 Task: Toggle the command center option in the window.
Action: Mouse moved to (37, 618)
Screenshot: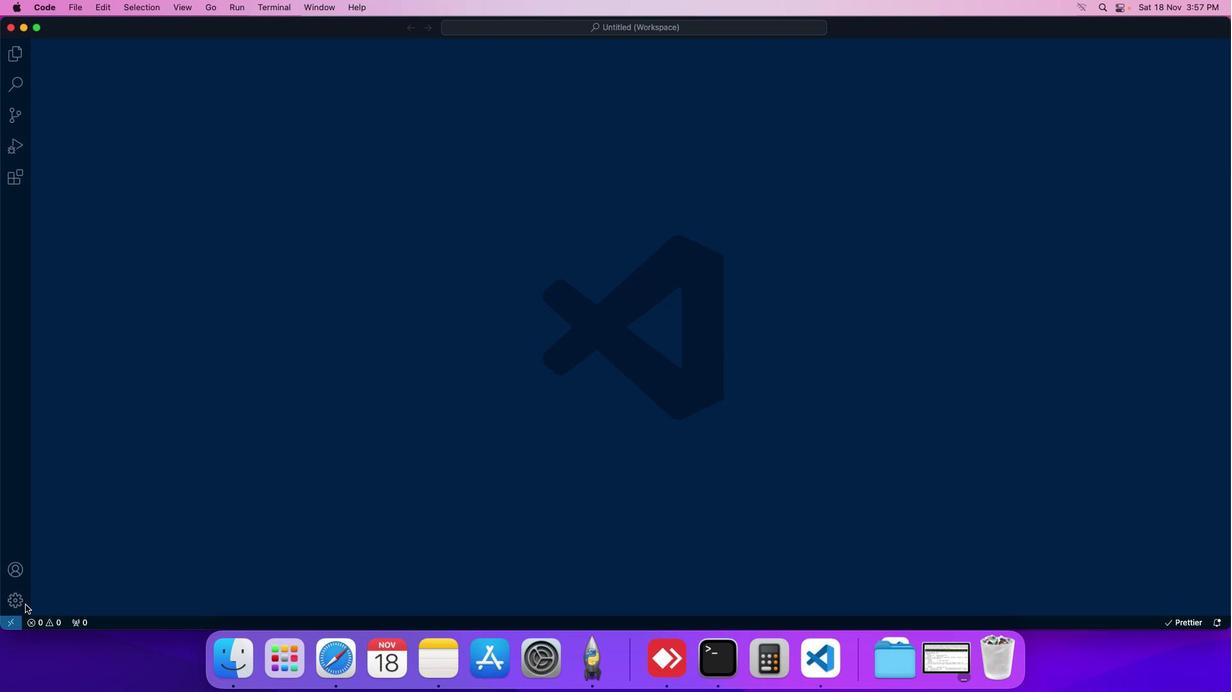 
Action: Mouse pressed left at (37, 618)
Screenshot: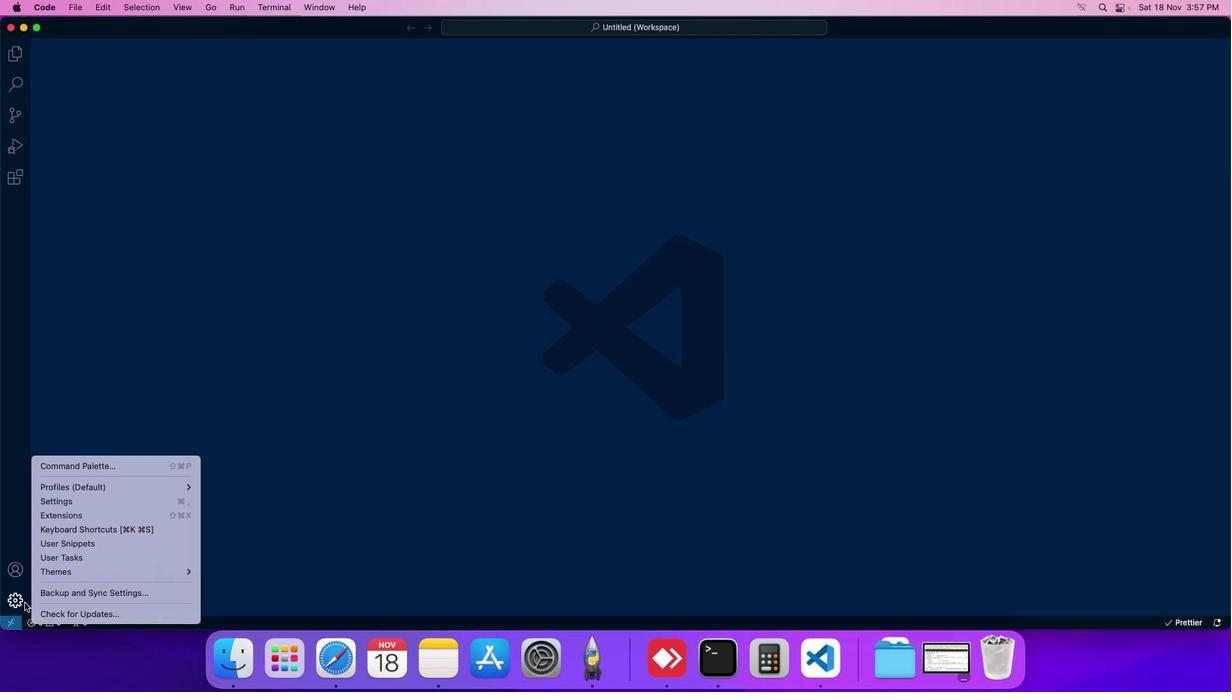 
Action: Mouse moved to (82, 515)
Screenshot: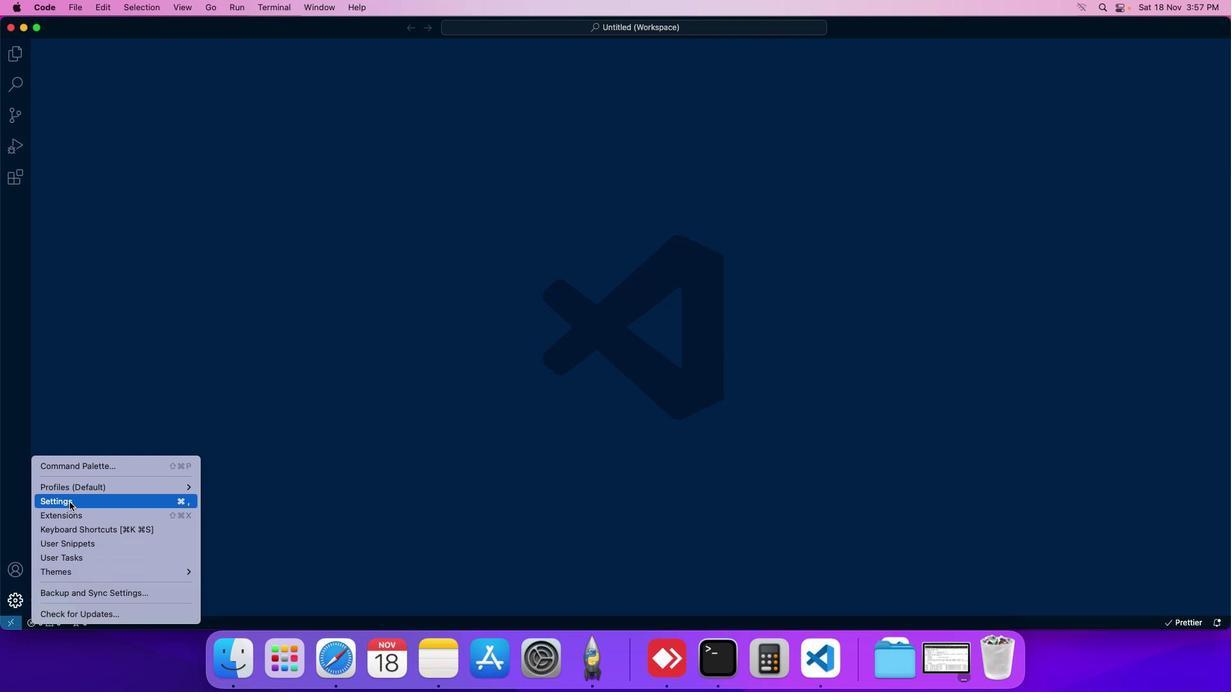 
Action: Mouse pressed left at (82, 515)
Screenshot: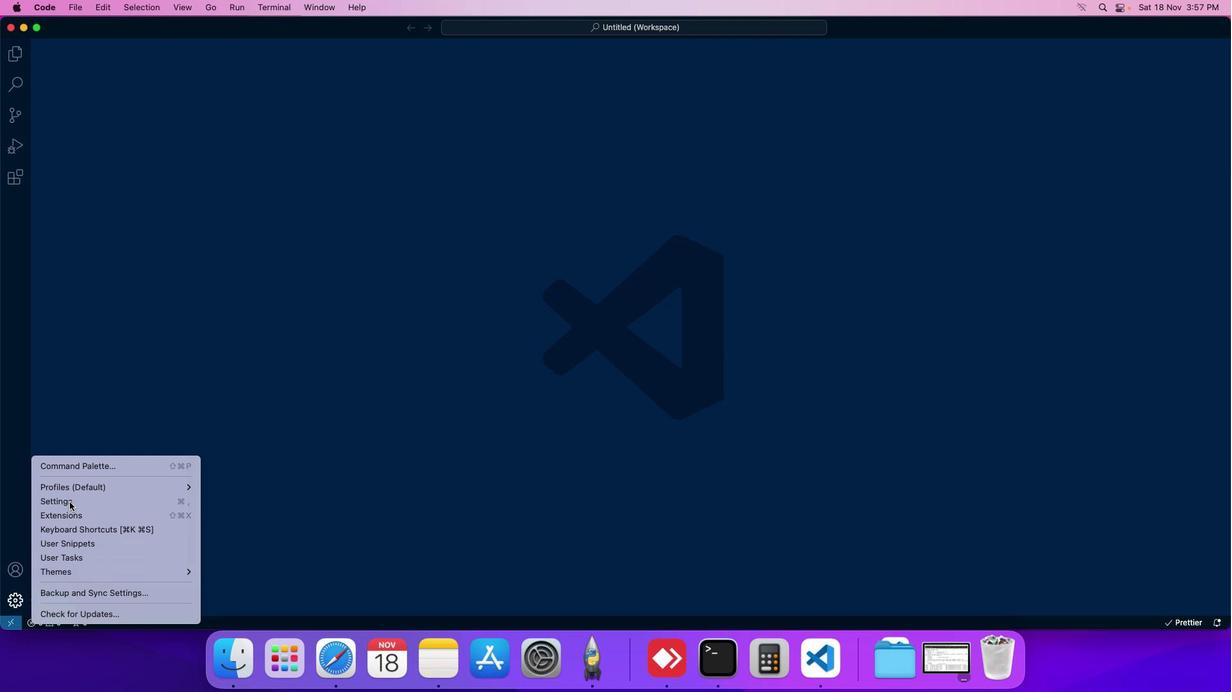 
Action: Mouse moved to (323, 112)
Screenshot: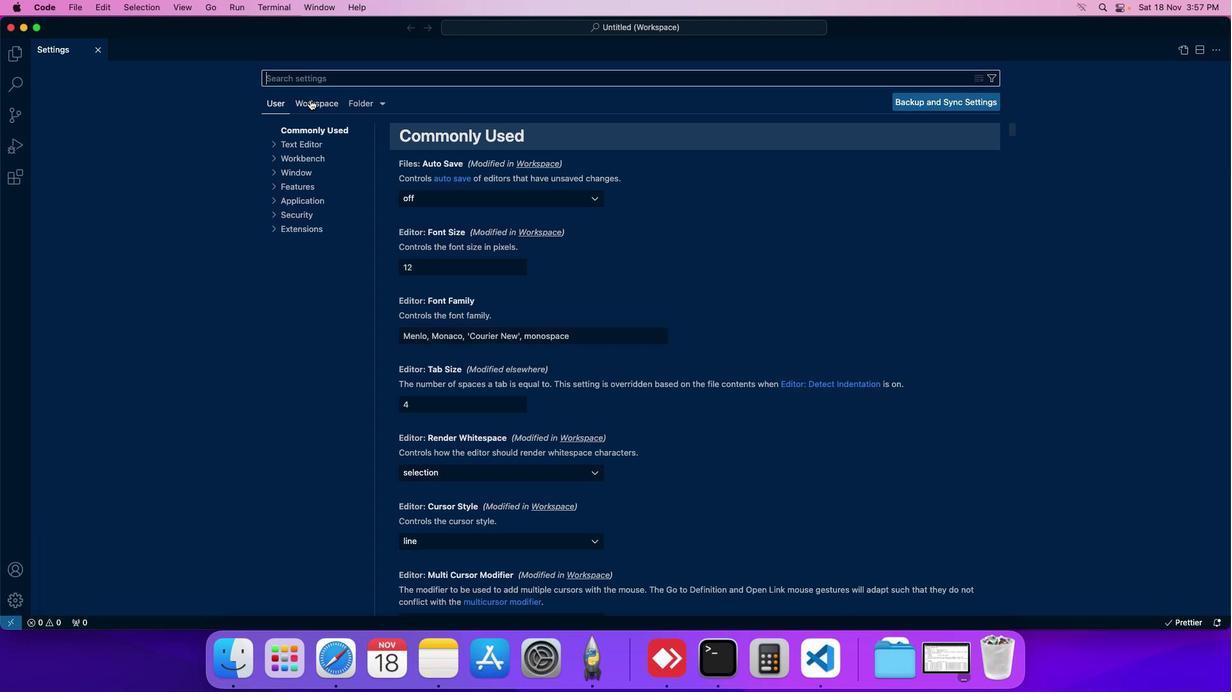 
Action: Mouse pressed left at (323, 112)
Screenshot: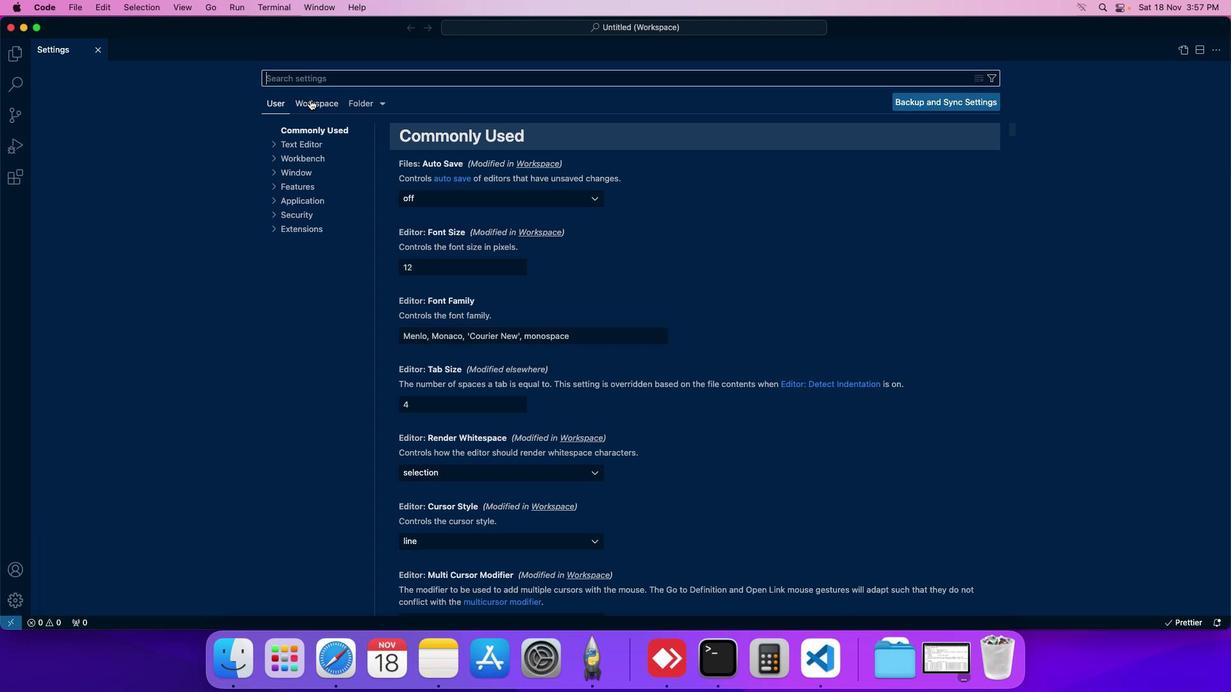 
Action: Mouse moved to (314, 168)
Screenshot: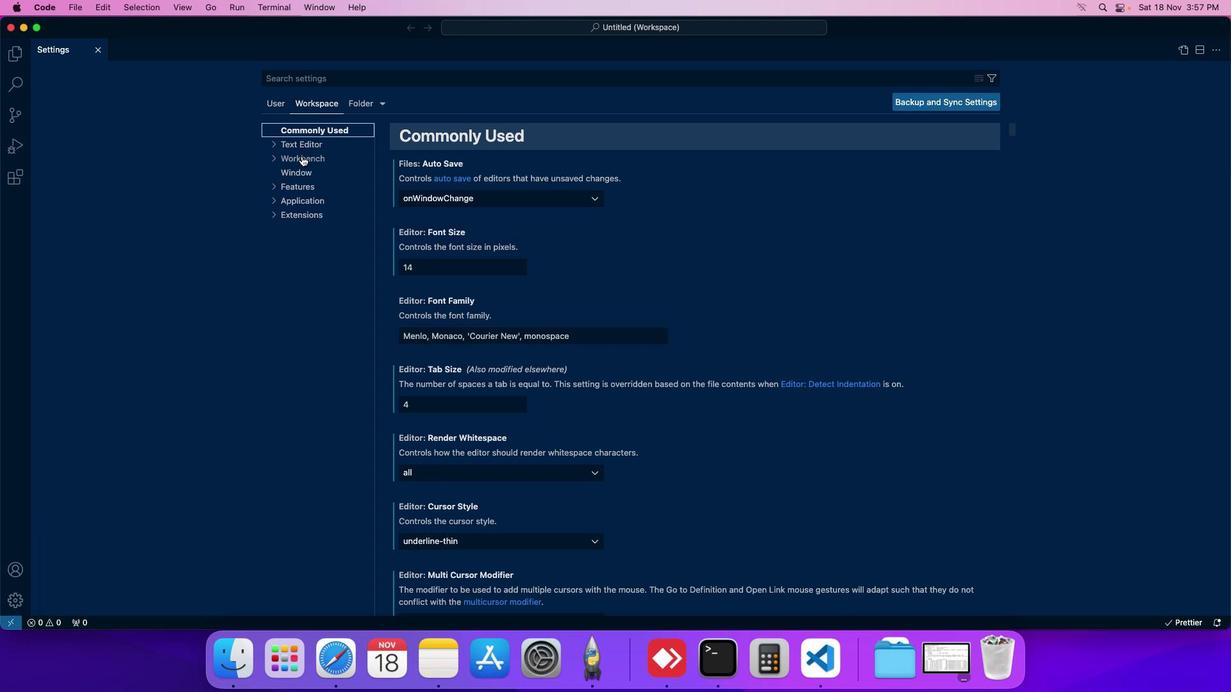 
Action: Mouse pressed left at (314, 168)
Screenshot: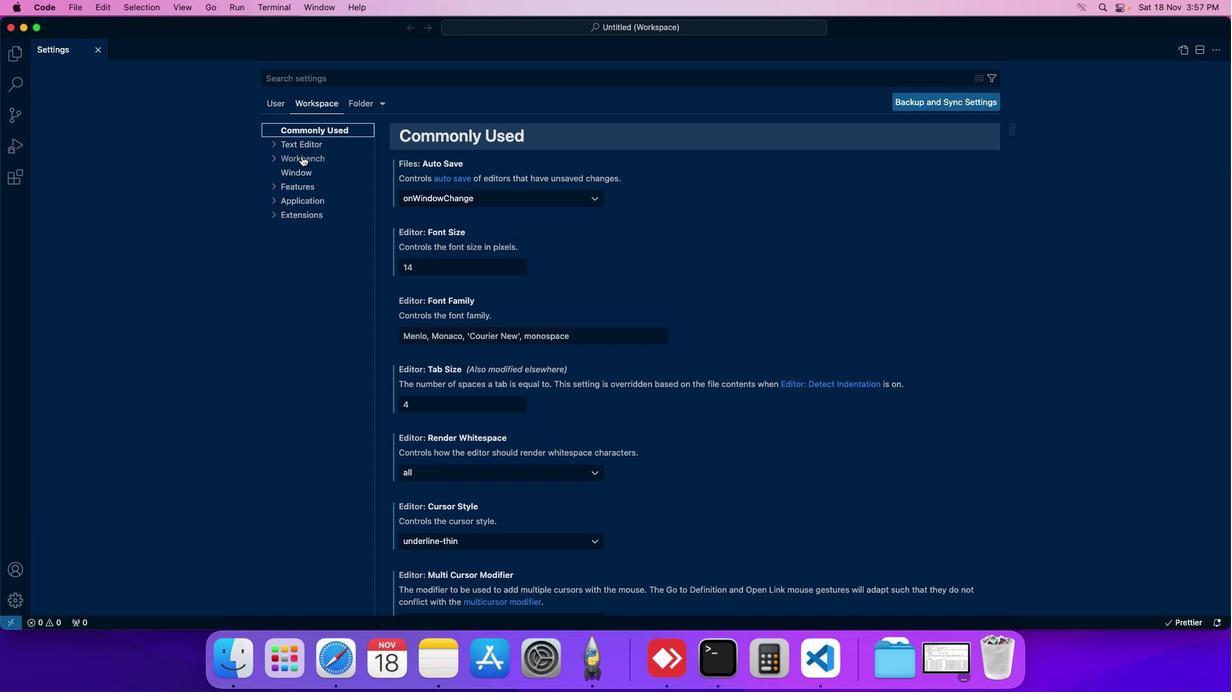 
Action: Mouse moved to (317, 268)
Screenshot: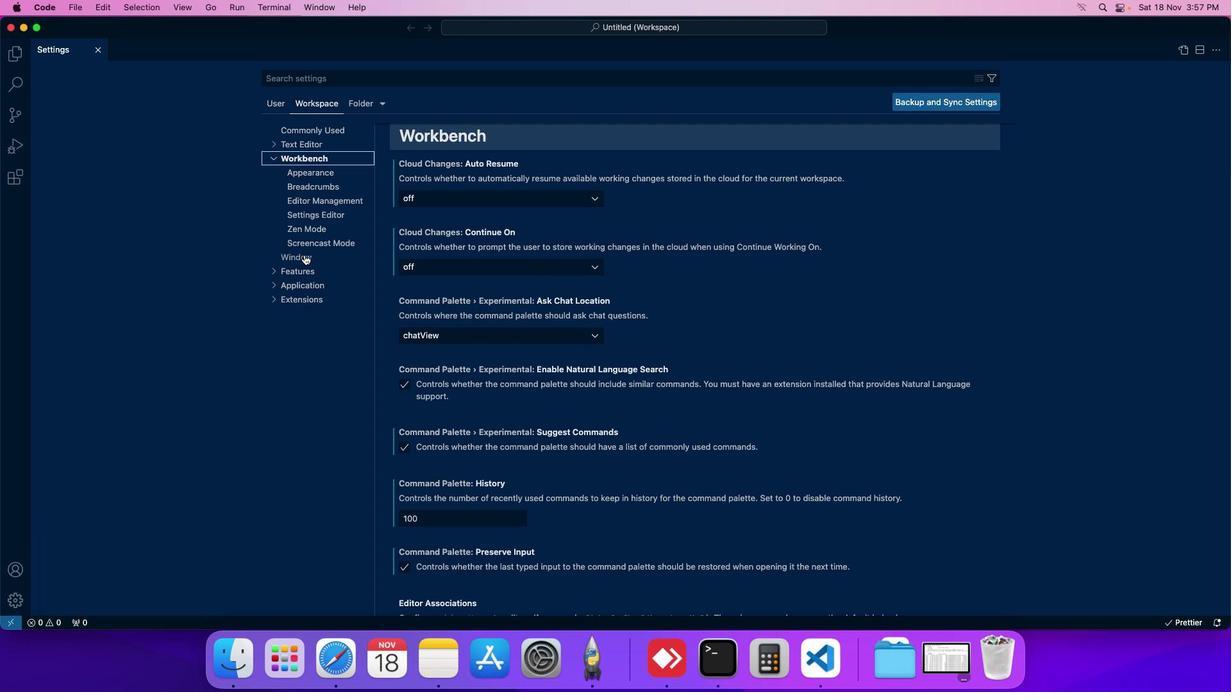 
Action: Mouse pressed left at (317, 268)
Screenshot: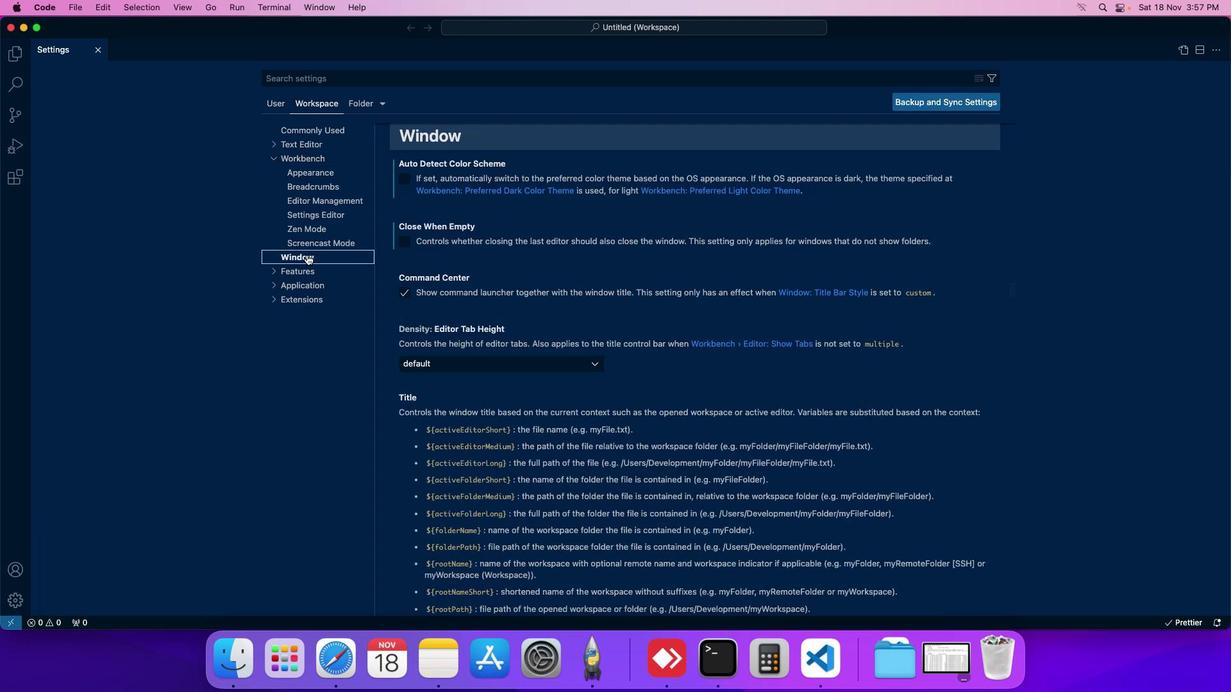 
Action: Mouse moved to (414, 308)
Screenshot: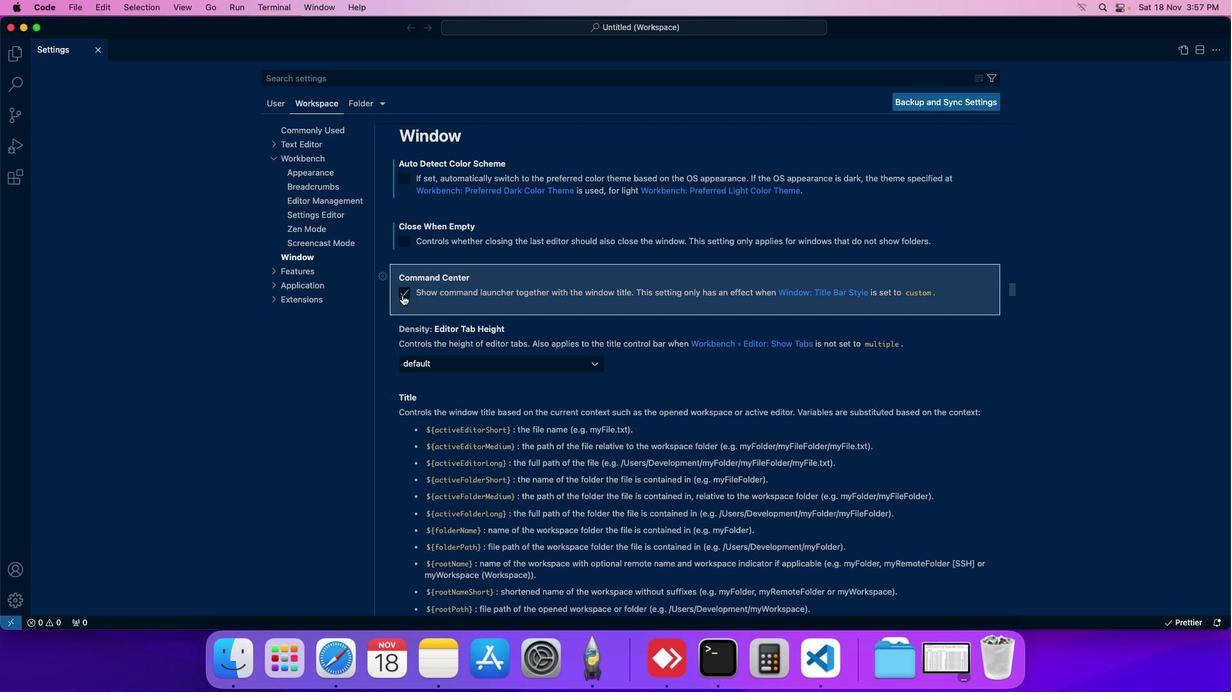 
Action: Mouse pressed left at (414, 308)
Screenshot: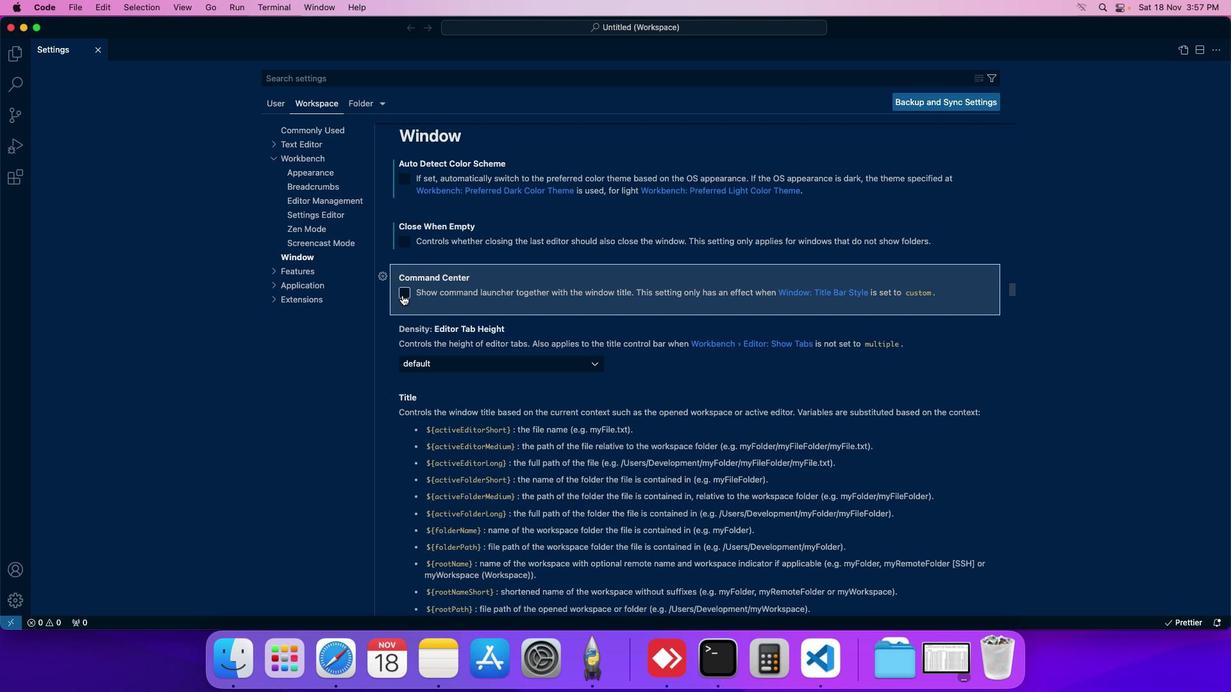 
Action: Mouse moved to (438, 309)
Screenshot: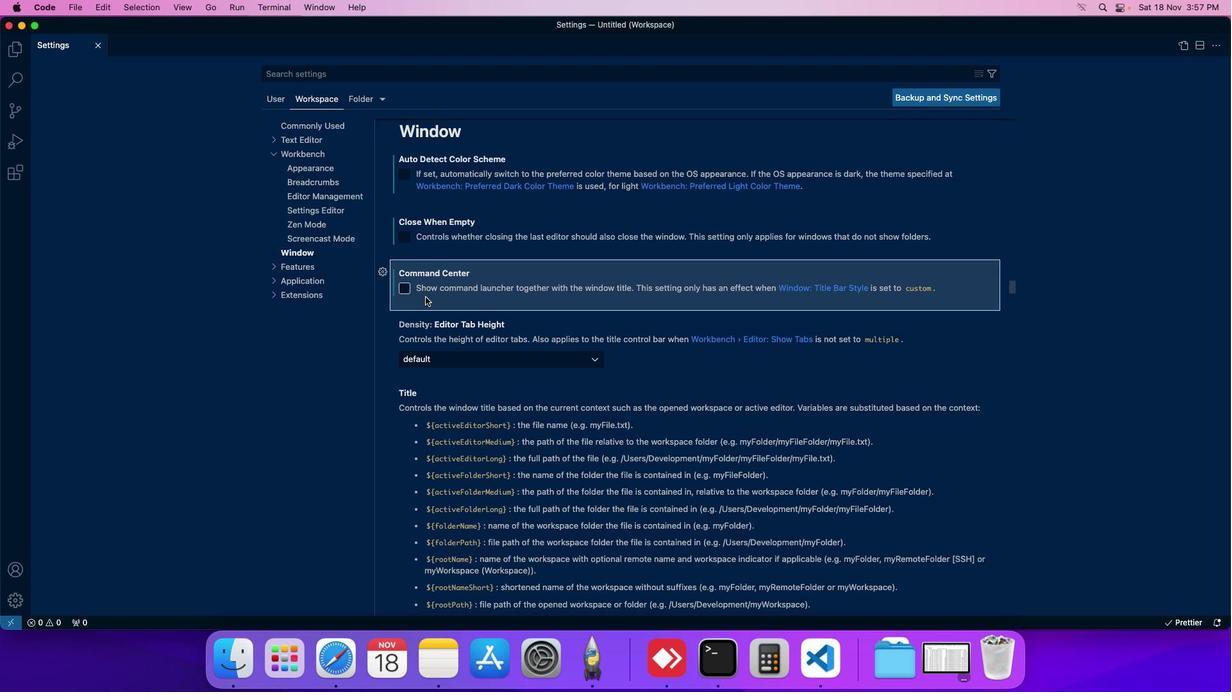 
